 Task: Create Card Employee Promotion Review in Board Content Amplification to Workspace Credit Analysis. Create Card Software Performance Review in Board Sales Performance Management to Workspace Credit Analysis. Create Card Employee Disciplinary Review in Board Content Marketing Infographic Strategy and Execution to Workspace Credit Analysis
Action: Mouse moved to (99, 55)
Screenshot: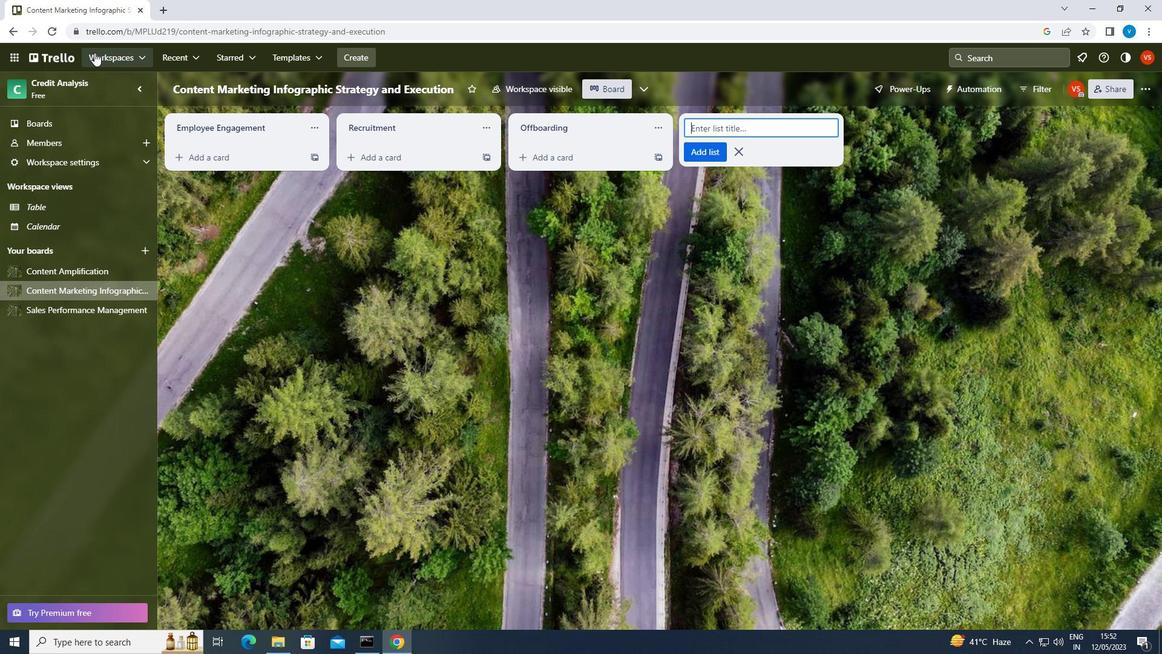
Action: Mouse pressed left at (99, 55)
Screenshot: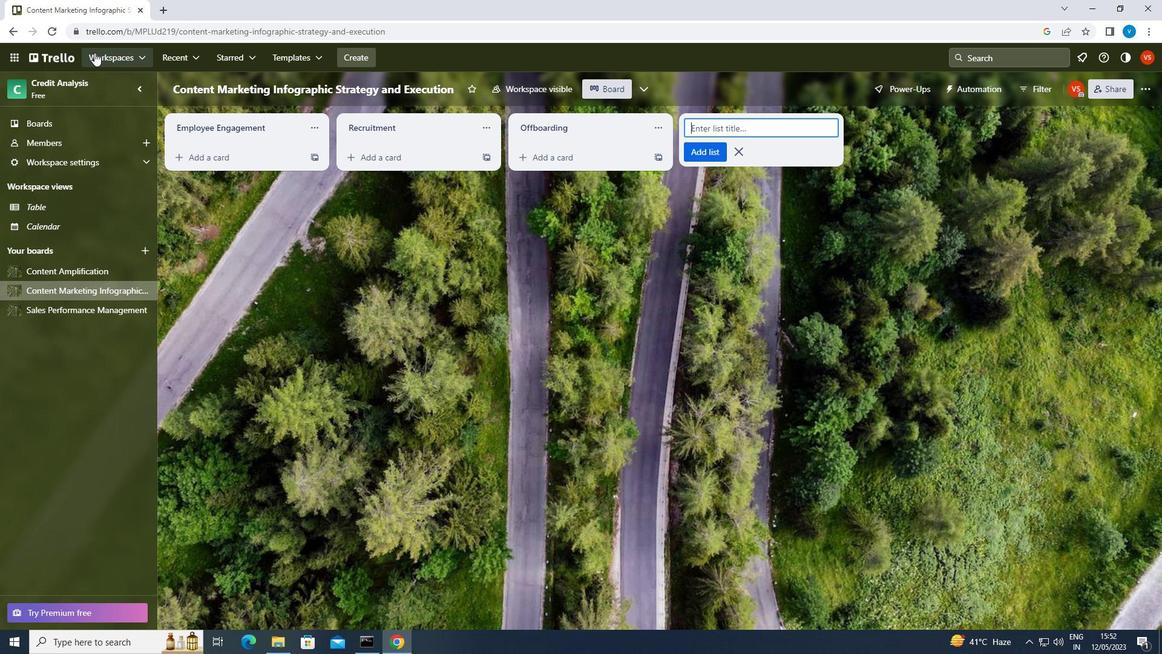 
Action: Mouse moved to (147, 389)
Screenshot: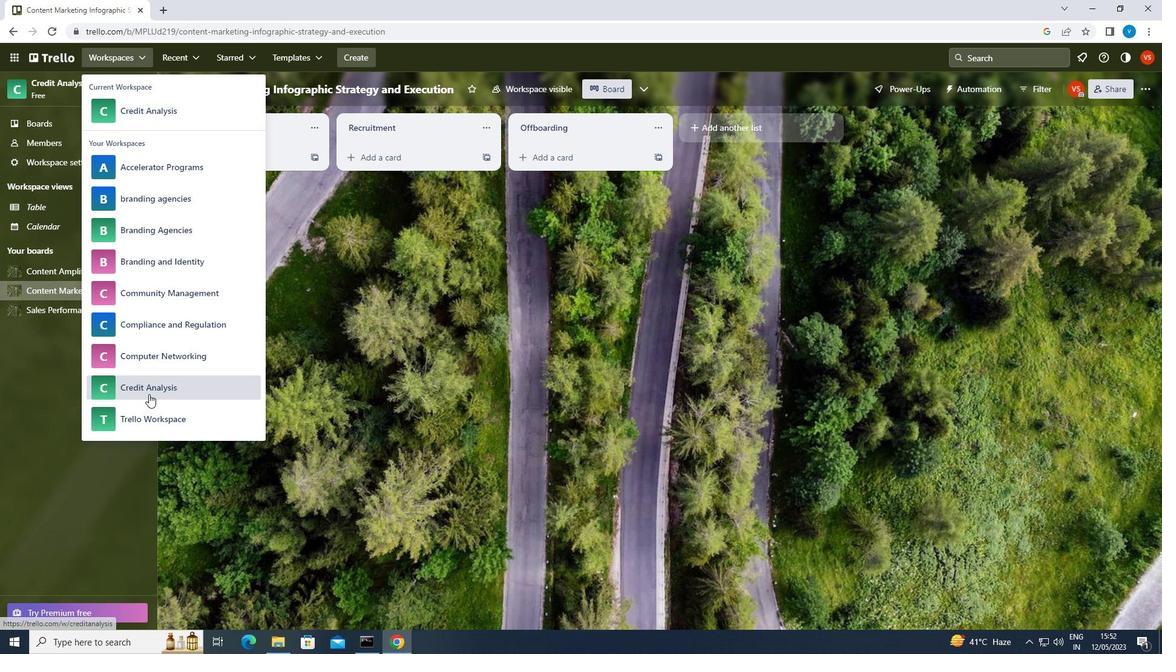 
Action: Mouse pressed left at (147, 389)
Screenshot: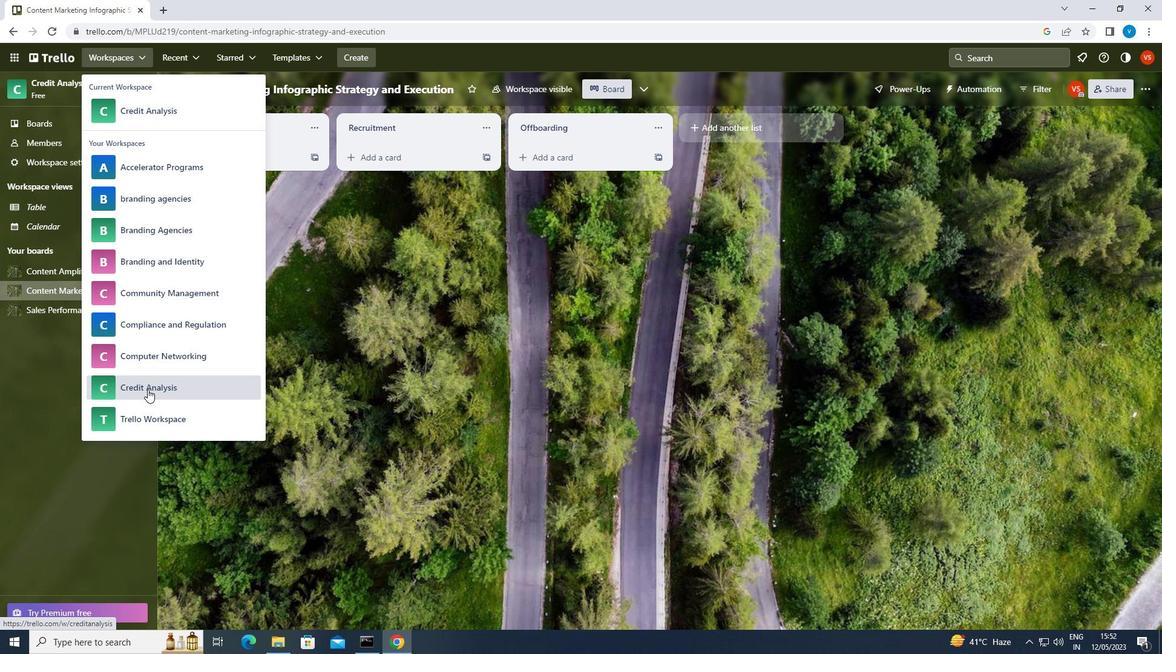 
Action: Mouse moved to (868, 490)
Screenshot: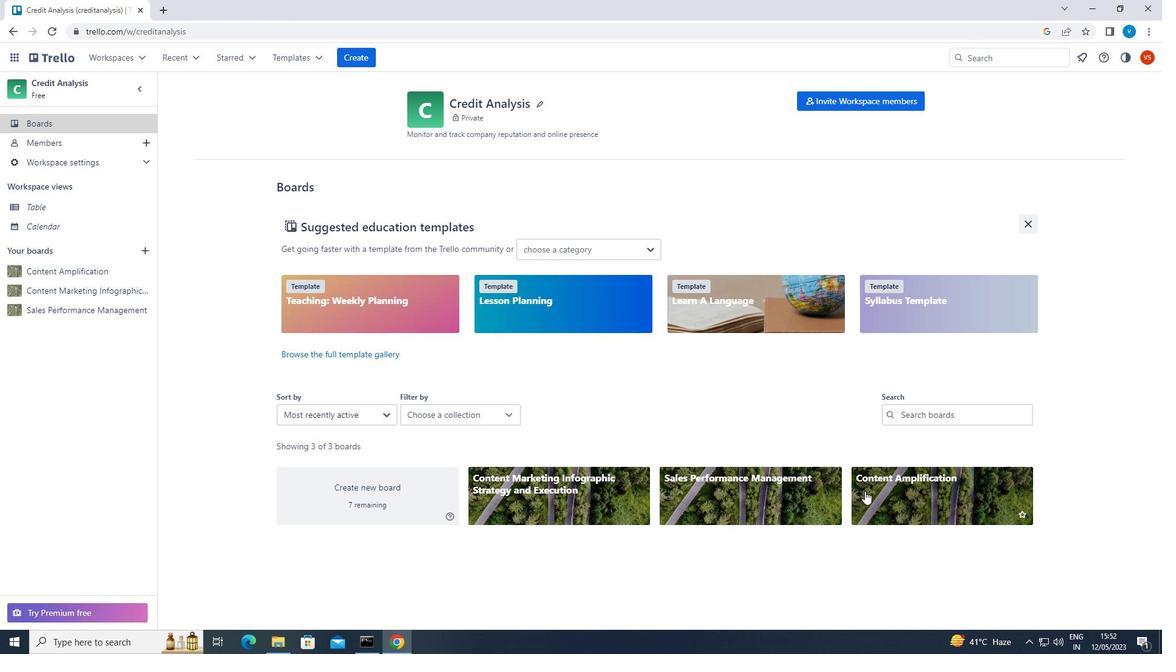 
Action: Mouse pressed left at (868, 490)
Screenshot: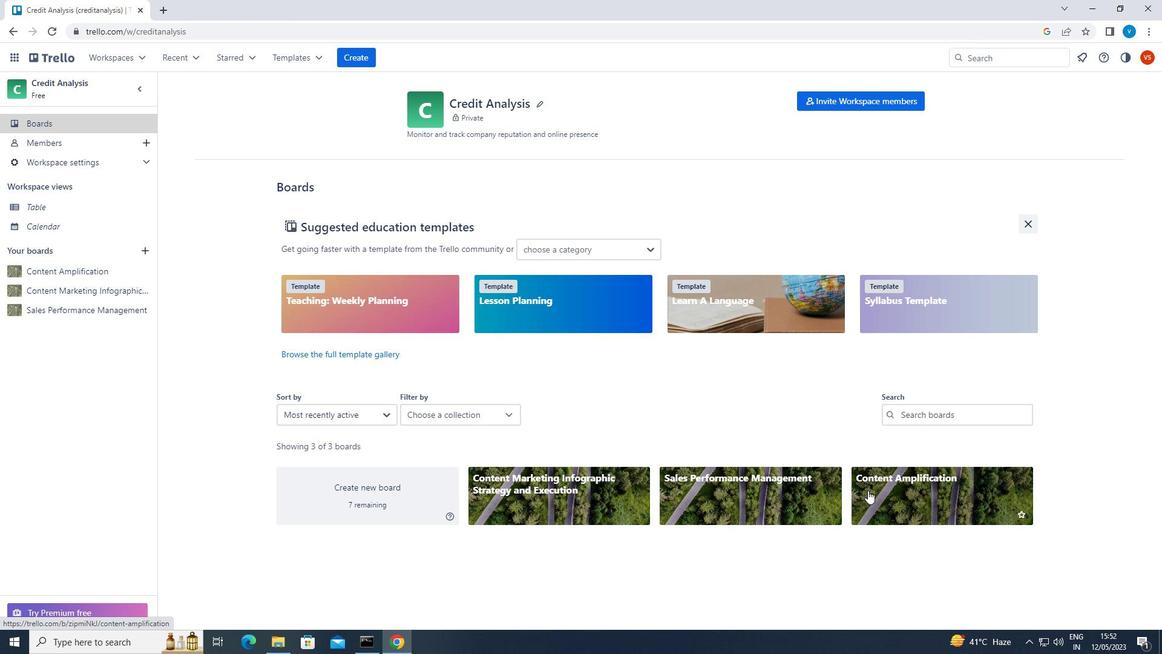
Action: Mouse moved to (251, 156)
Screenshot: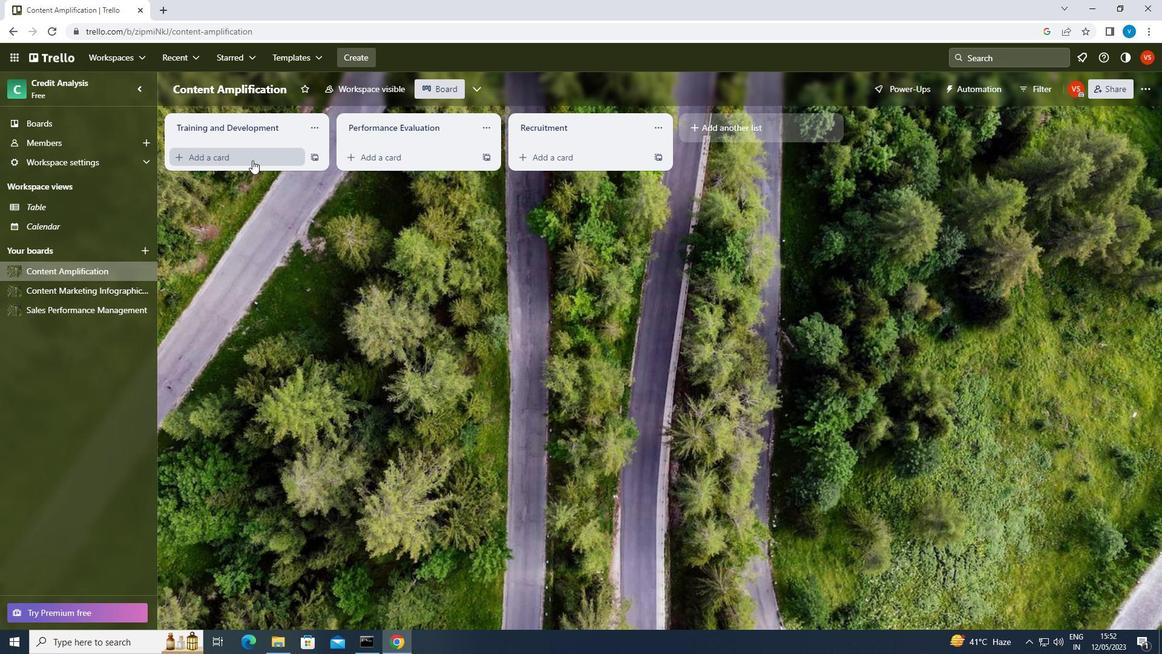 
Action: Mouse pressed left at (251, 156)
Screenshot: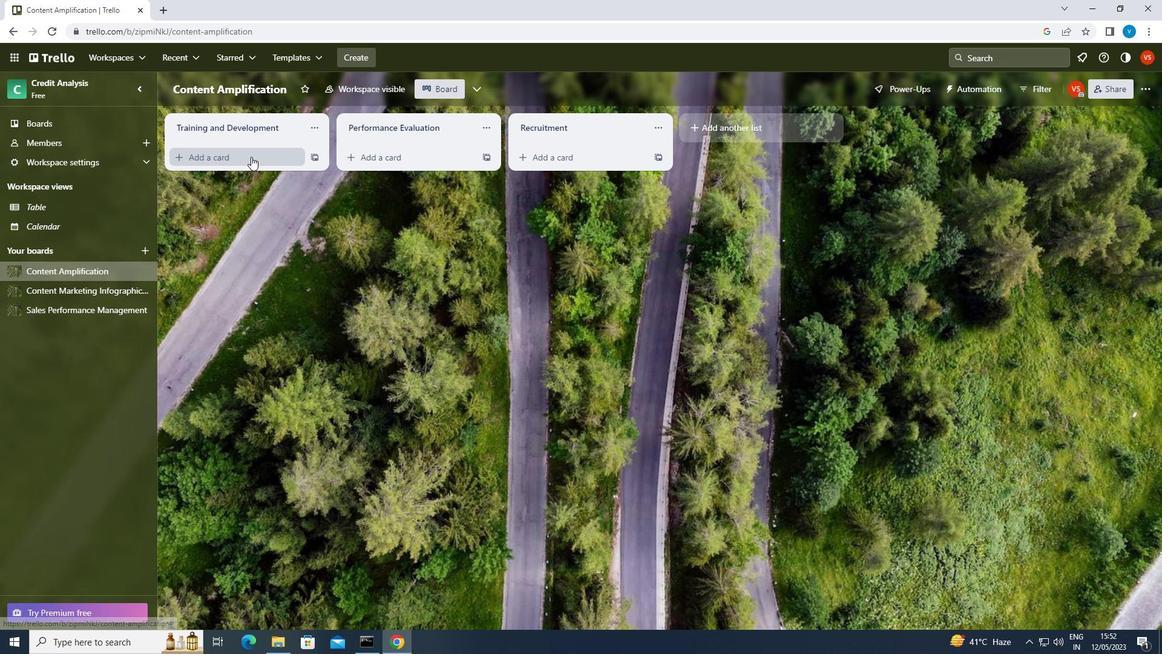 
Action: Key pressed <Key.shift>EMPLOYEE<Key.space><Key.shift>PROMOTION<Key.space><Key.shift>REVIEW<Key.enter>
Screenshot: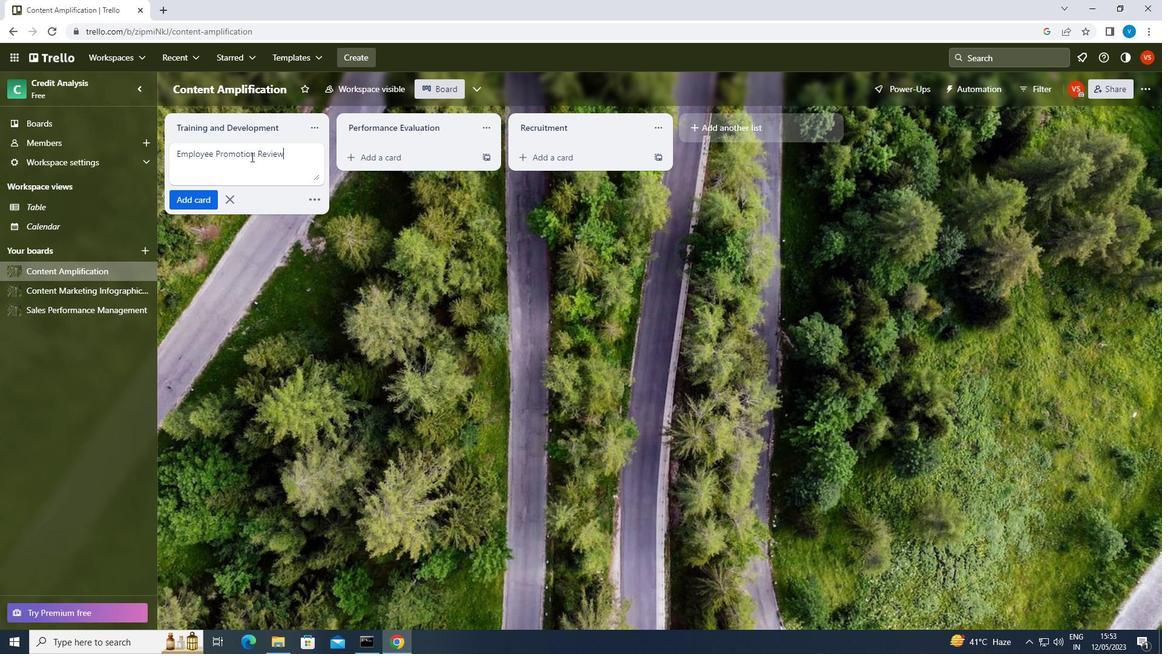 
Action: Mouse moved to (67, 308)
Screenshot: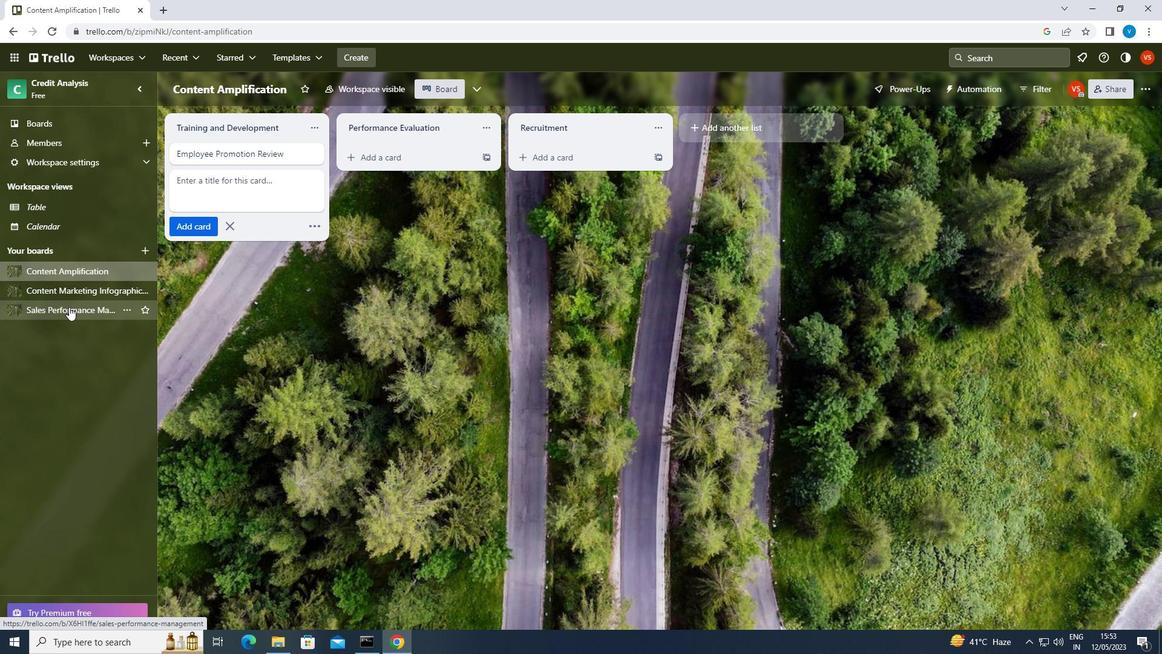 
Action: Mouse pressed left at (67, 308)
Screenshot: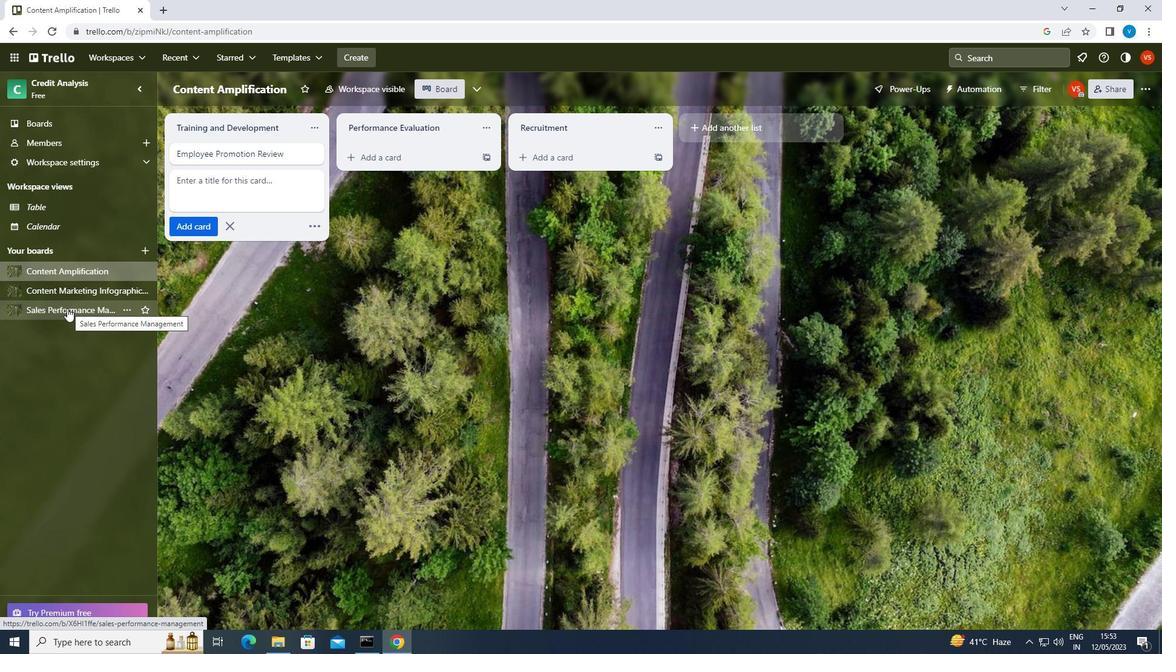
Action: Mouse moved to (237, 158)
Screenshot: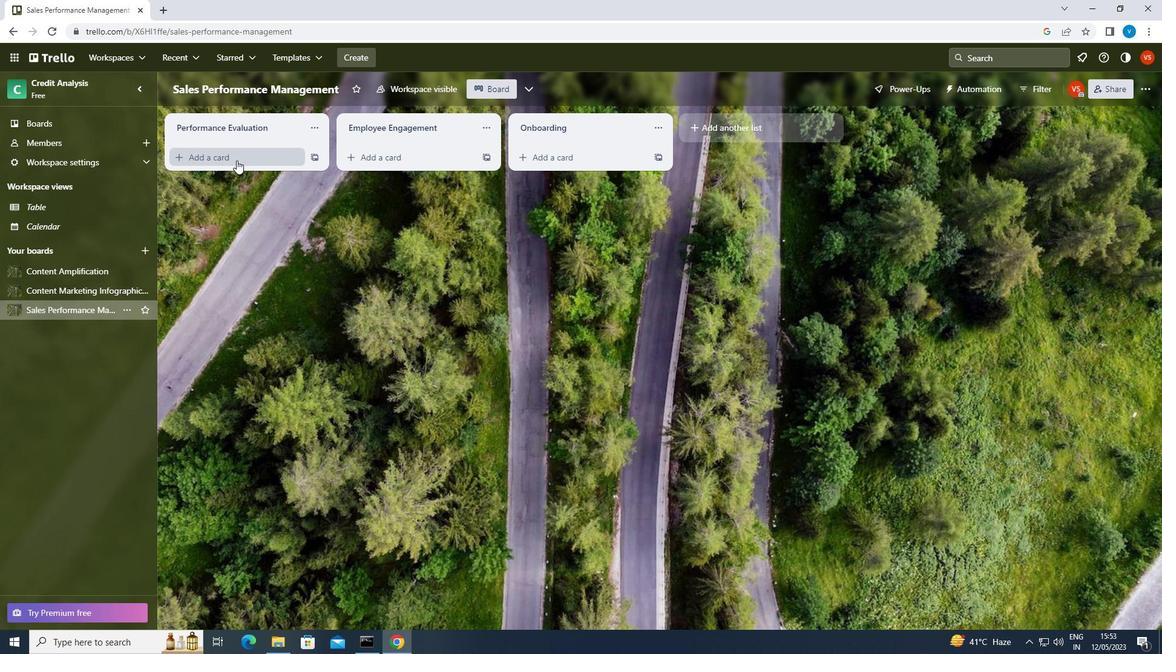
Action: Mouse pressed left at (237, 158)
Screenshot: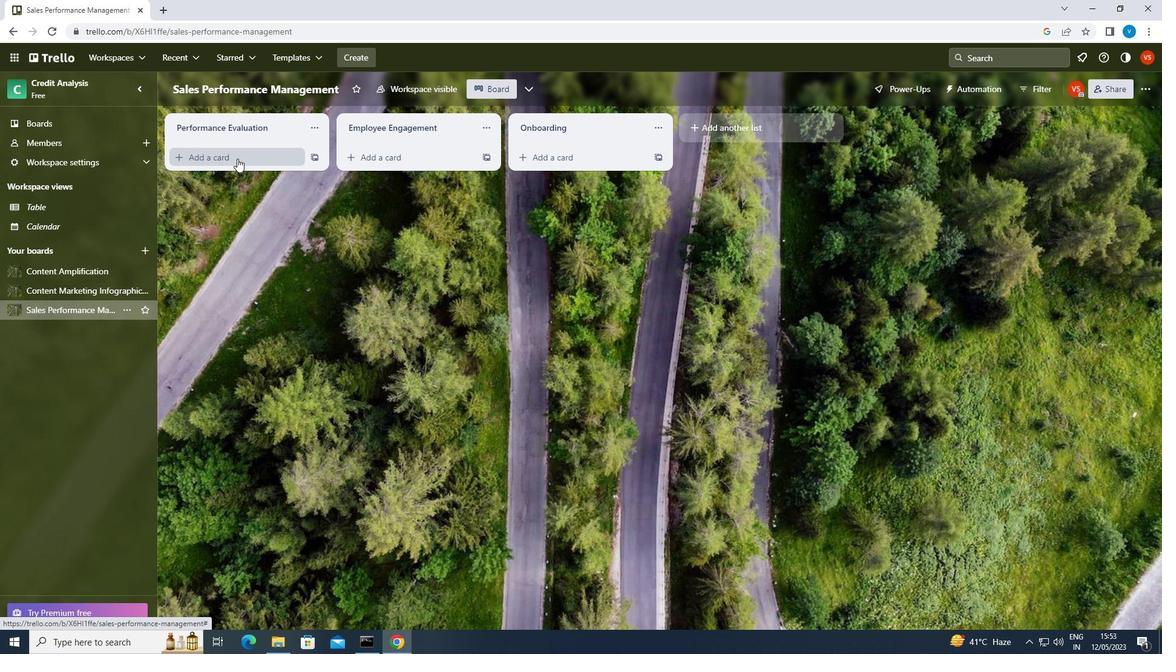 
Action: Key pressed <Key.shift>SOFTWARE<Key.space><Key.shift>PERFORMANCE<Key.space><Key.shift>REVIEW<Key.enter>
Screenshot: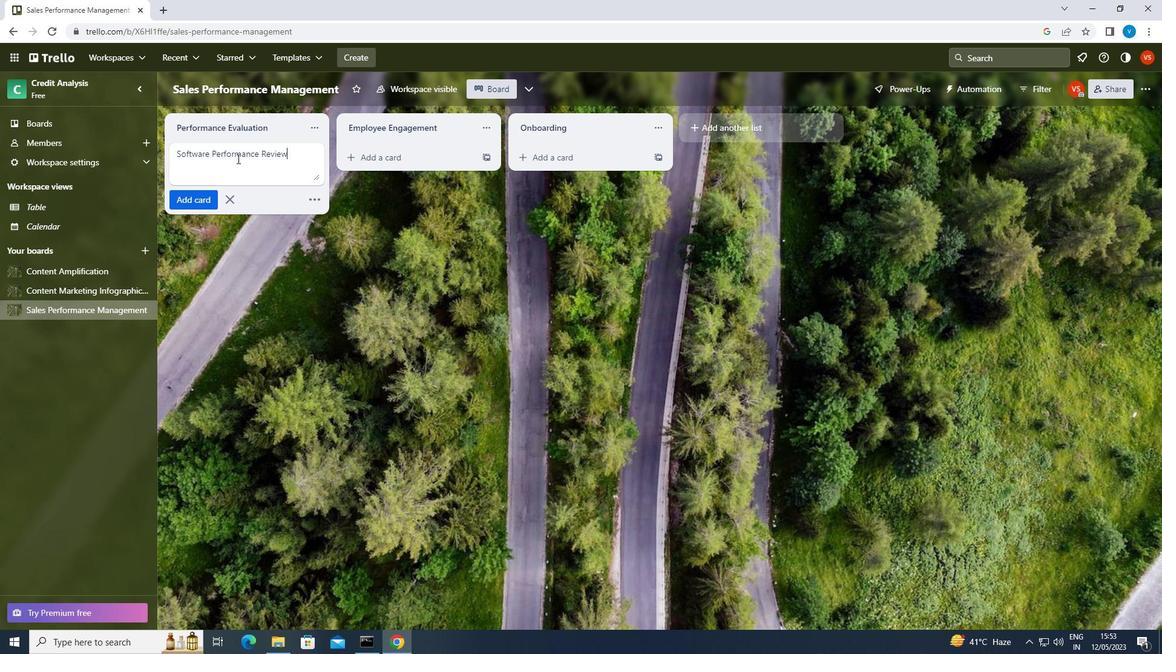 
Action: Mouse moved to (66, 285)
Screenshot: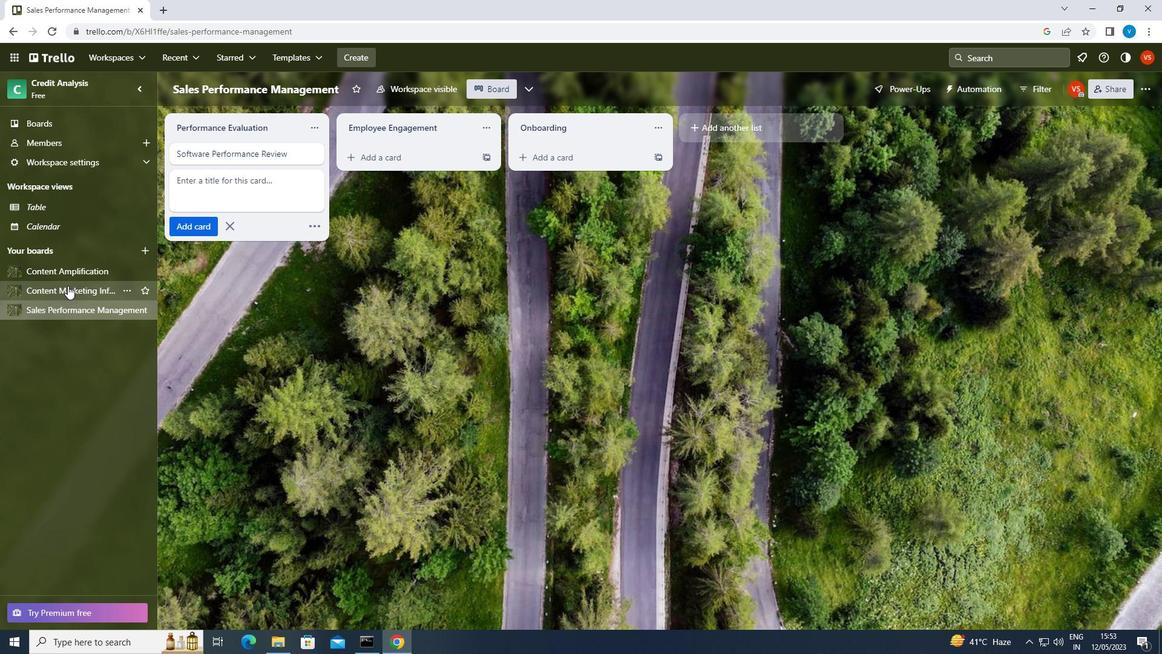 
Action: Mouse pressed left at (66, 285)
Screenshot: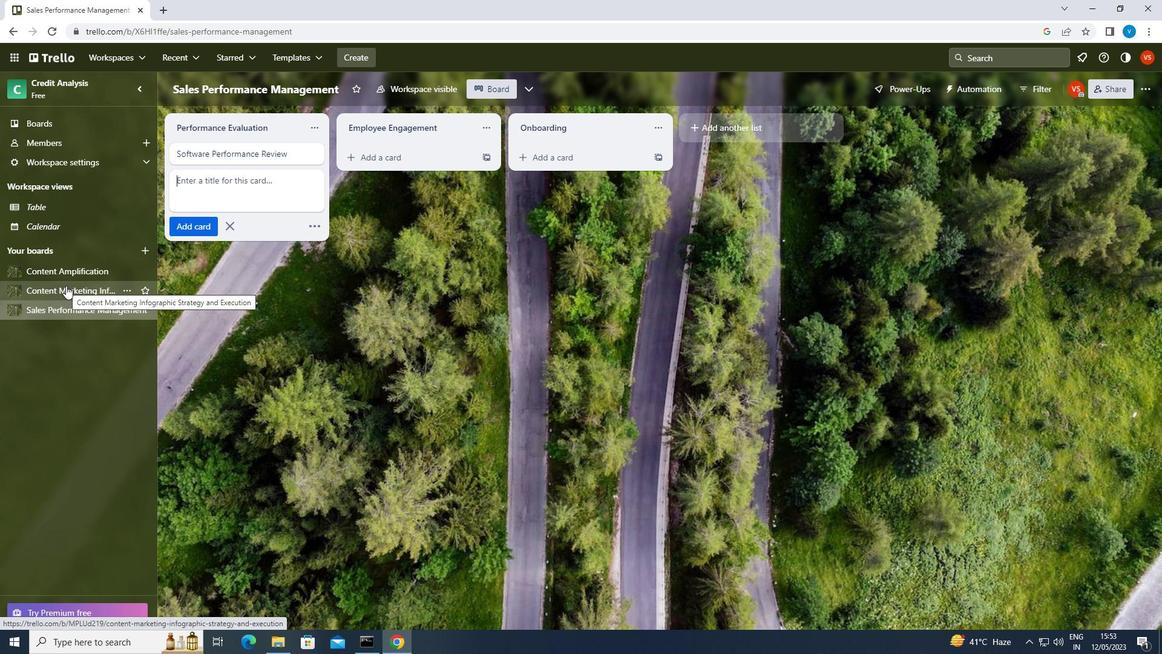 
Action: Mouse moved to (211, 157)
Screenshot: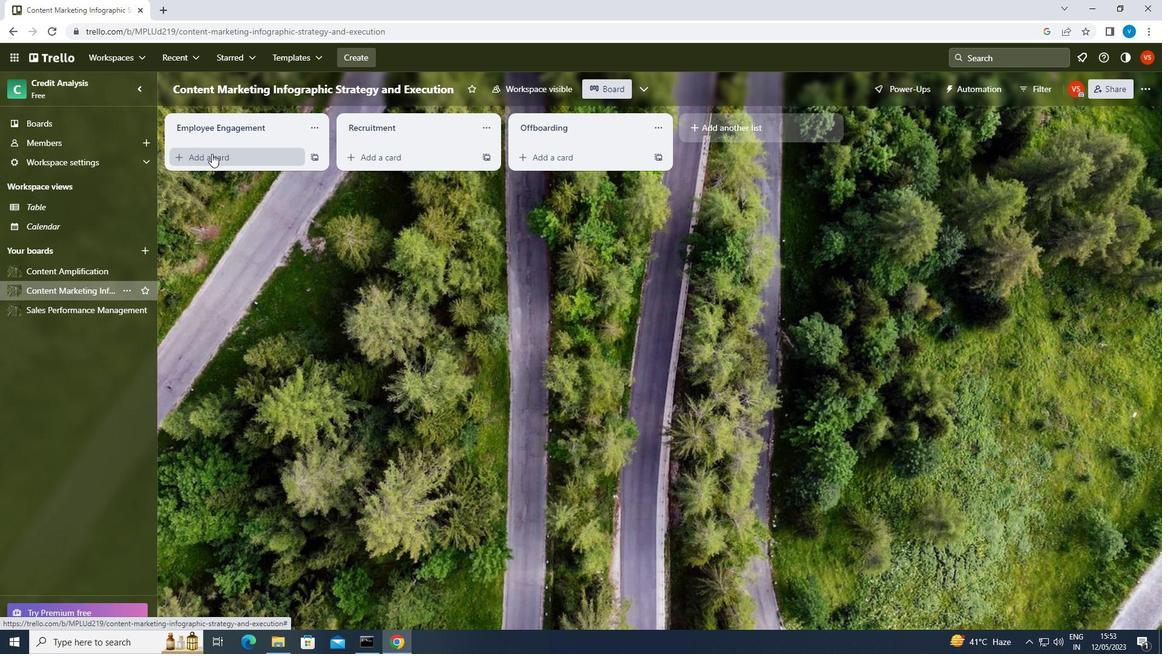 
Action: Mouse pressed left at (211, 157)
Screenshot: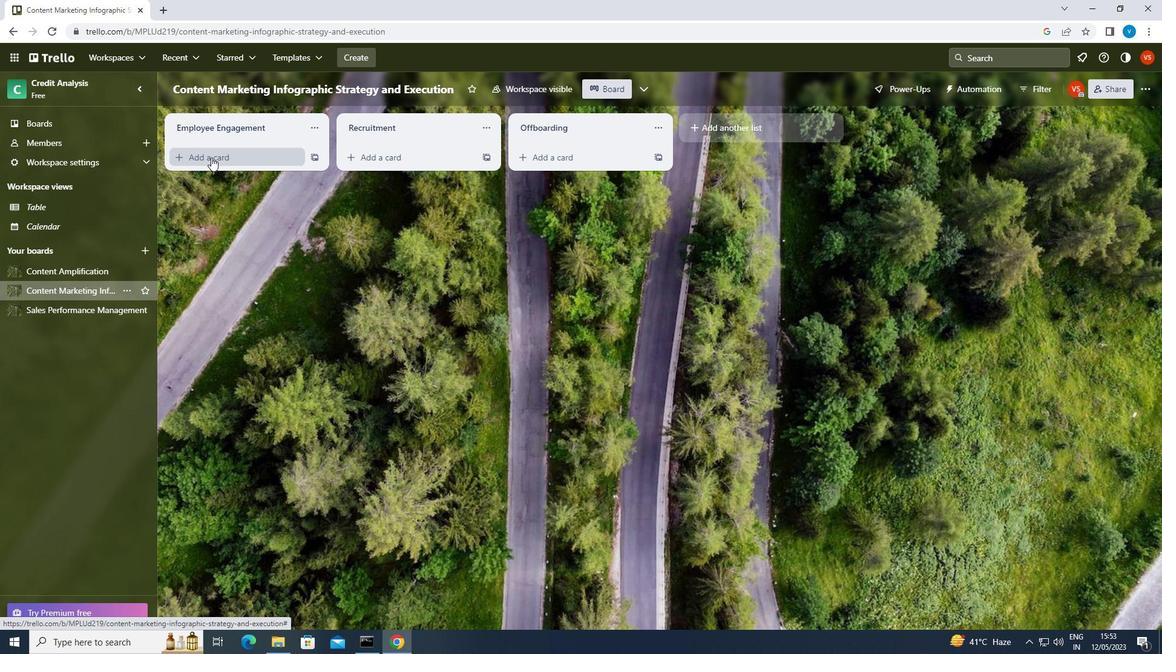 
Action: Mouse moved to (210, 158)
Screenshot: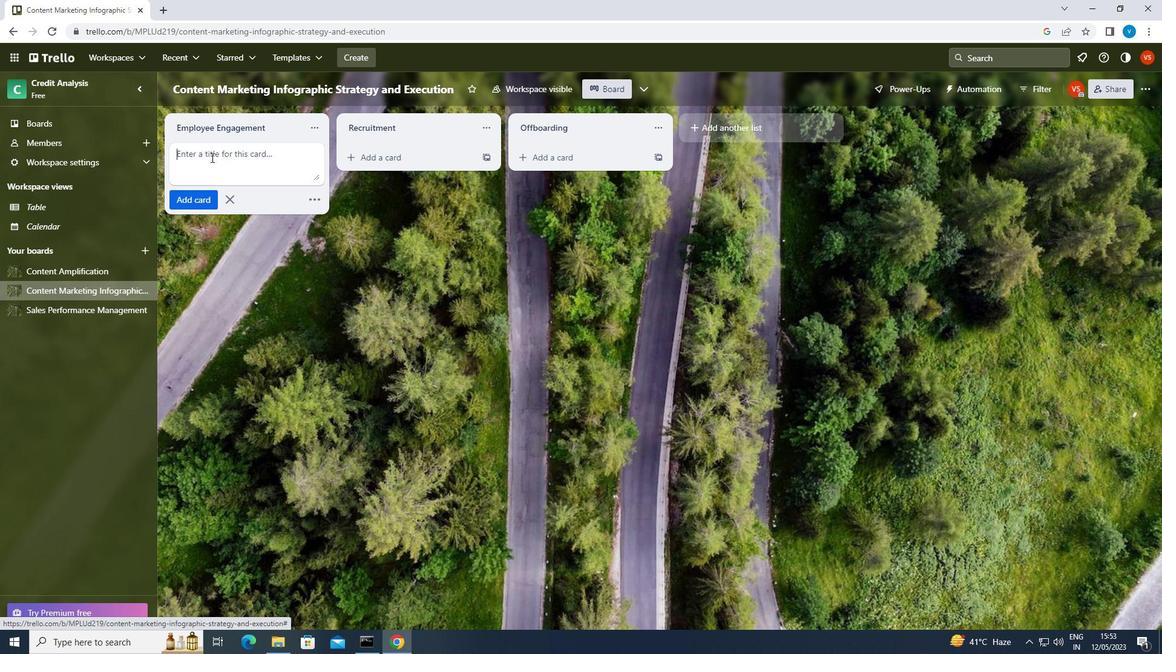 
Action: Key pressed <Key.shift>EMPLOYEE<Key.space><Key.shift>DISCIPLINARY<Key.space><Key.shift>REVIEW
Screenshot: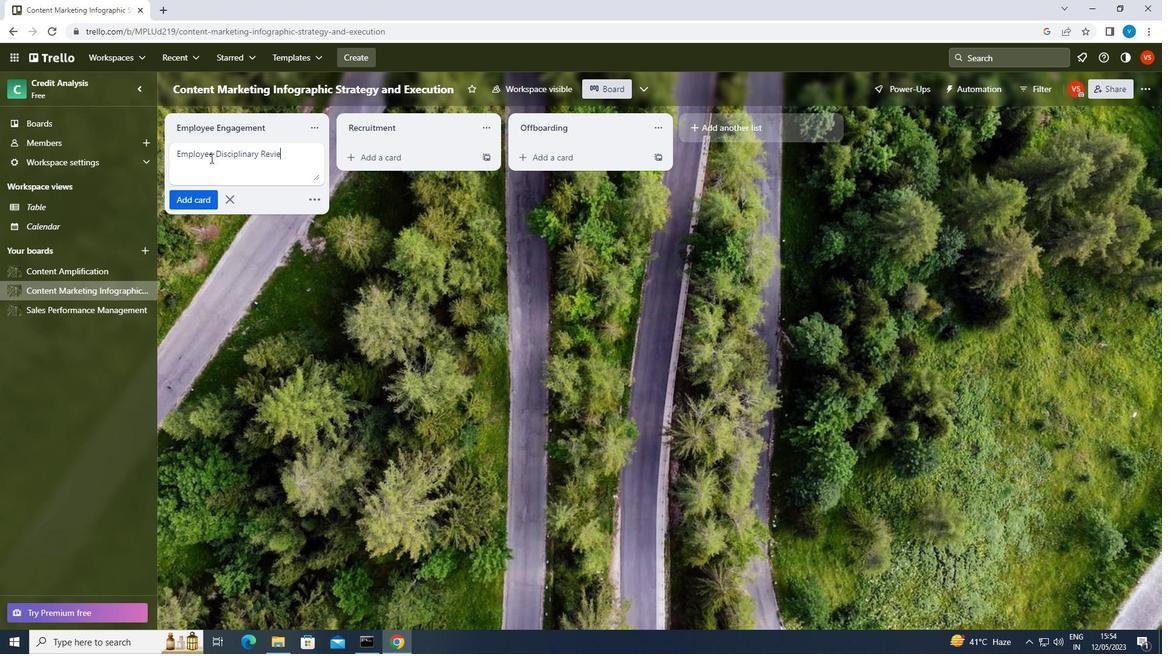 
Action: Mouse moved to (212, 158)
Screenshot: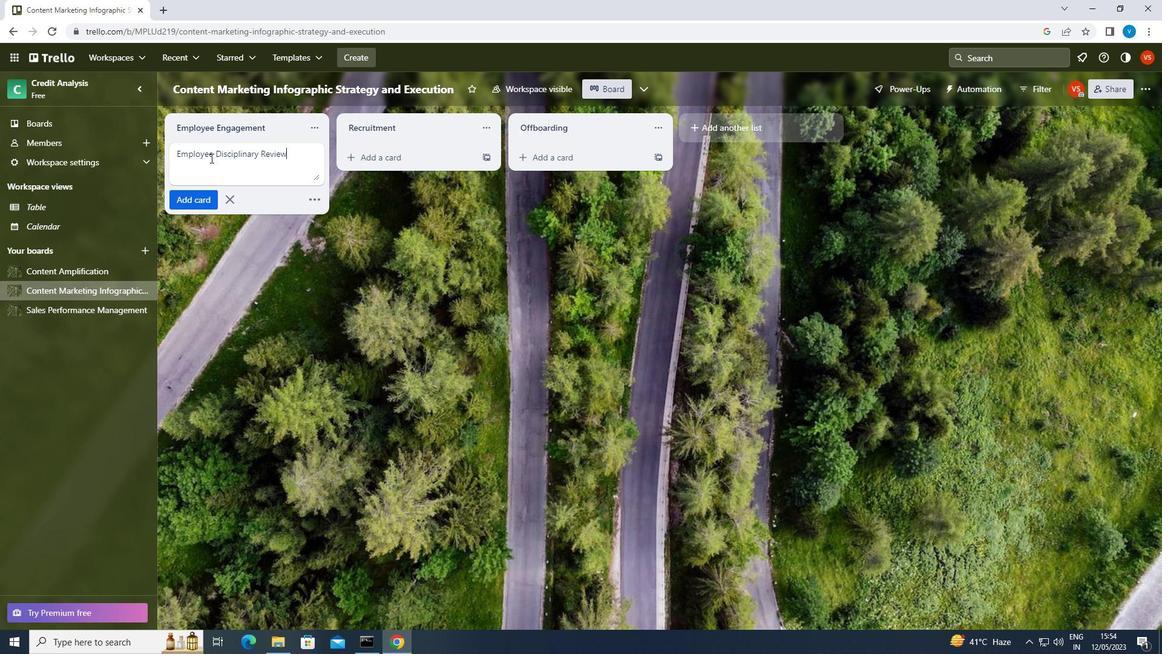 
Action: Key pressed <Key.enter>
Screenshot: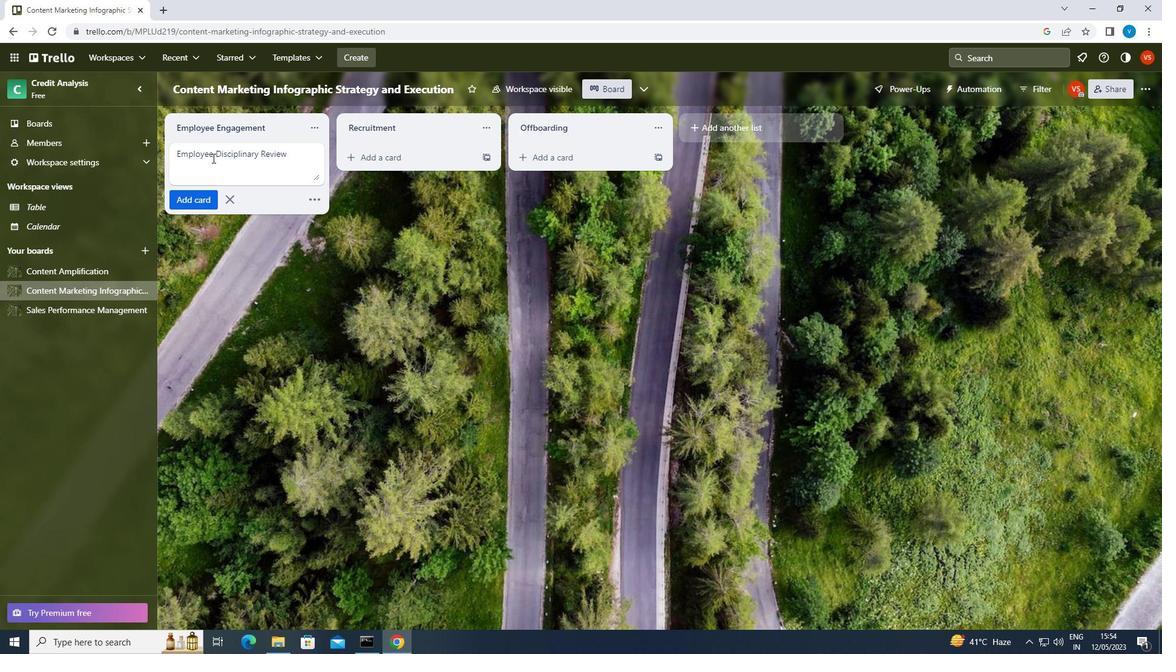 
